 Task: Start in the project TripHive the sprint 'Supernatural', with a duration of 2 weeks.
Action: Mouse moved to (291, 295)
Screenshot: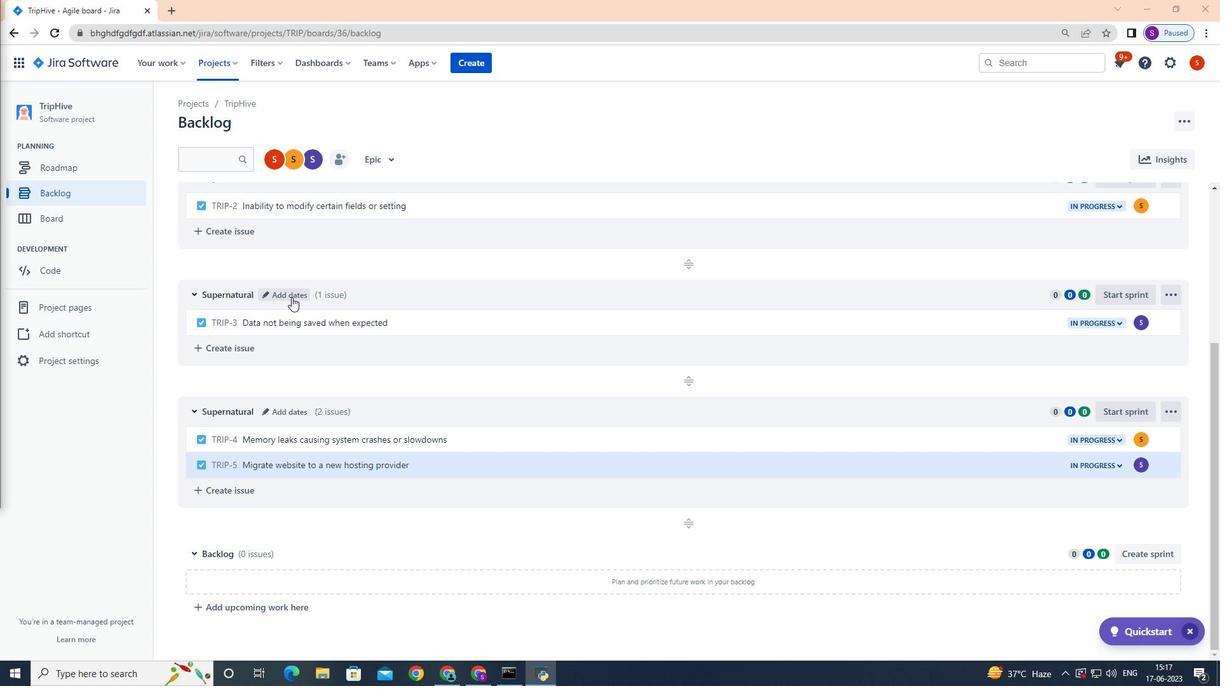 
Action: Mouse pressed left at (291, 295)
Screenshot: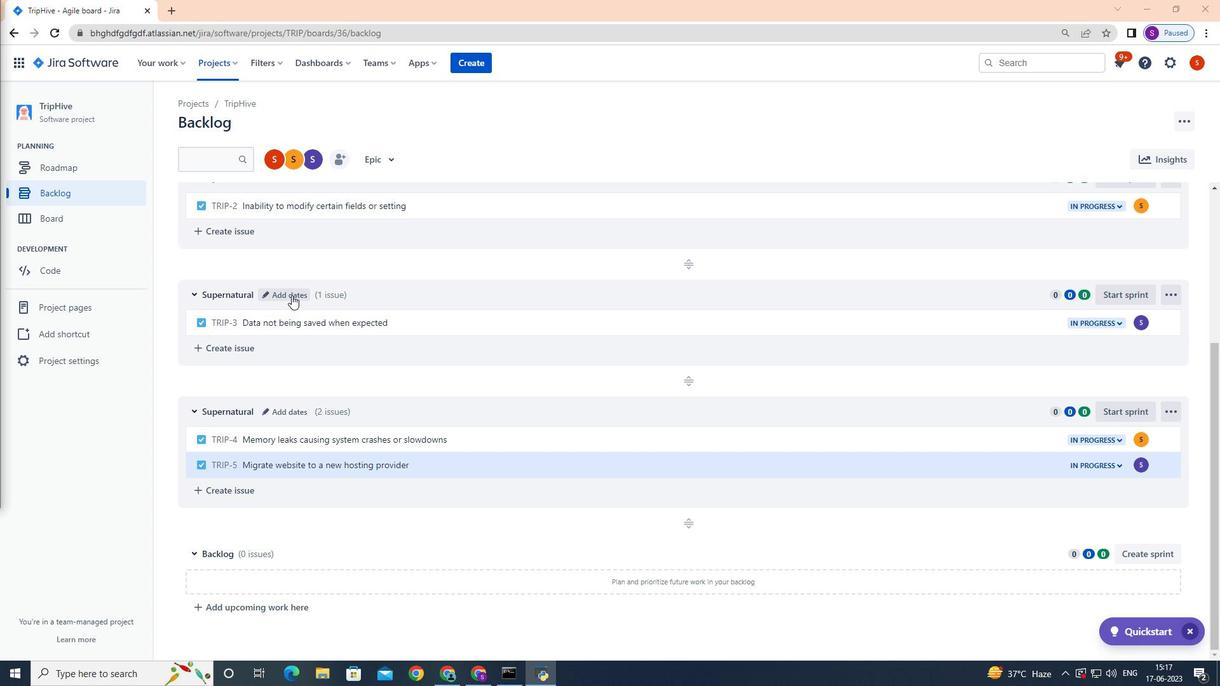 
Action: Mouse moved to (579, 200)
Screenshot: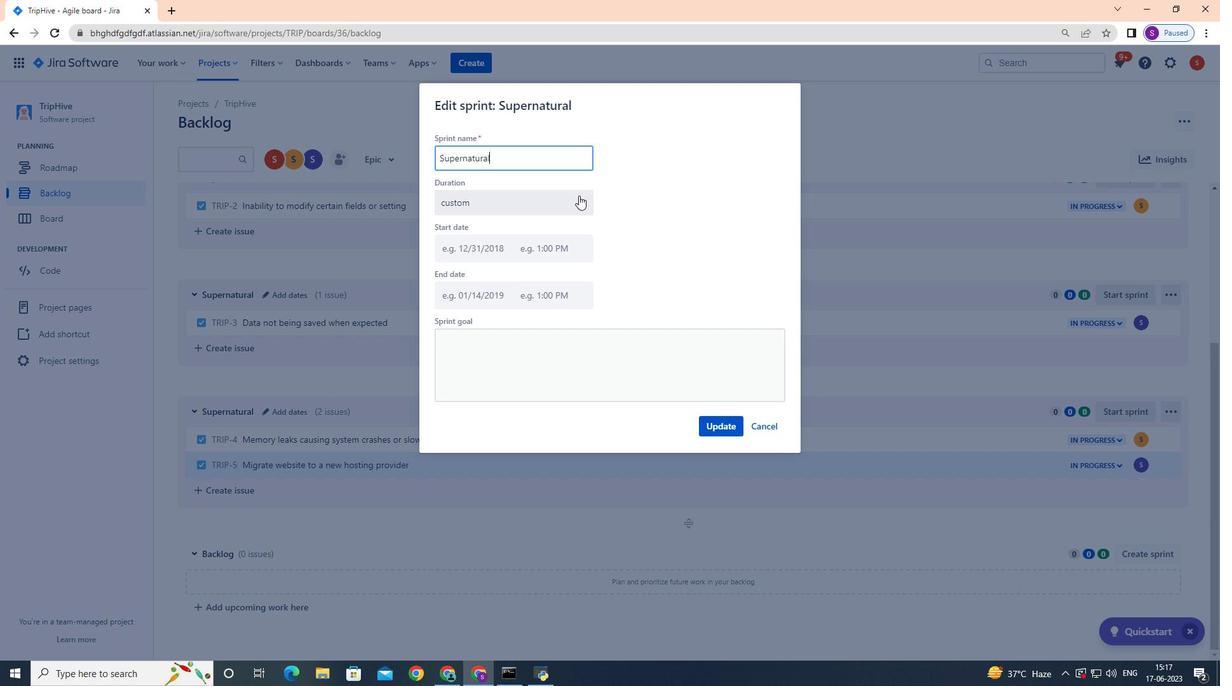 
Action: Mouse pressed left at (579, 200)
Screenshot: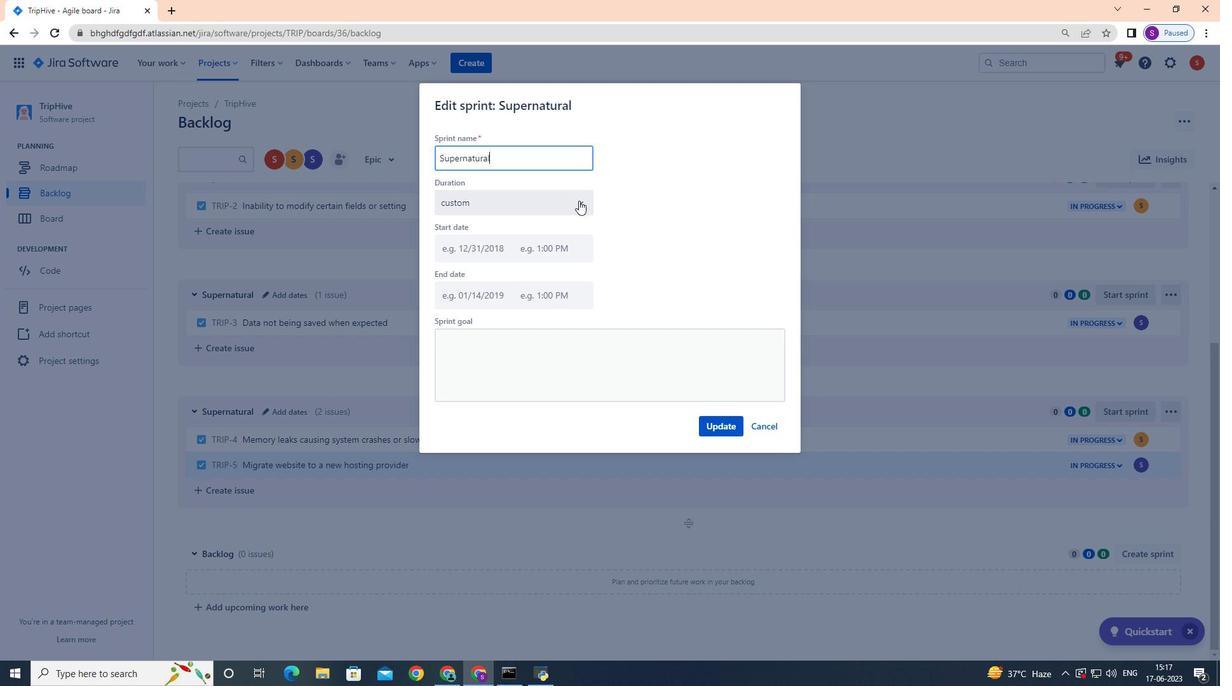 
Action: Mouse moved to (534, 253)
Screenshot: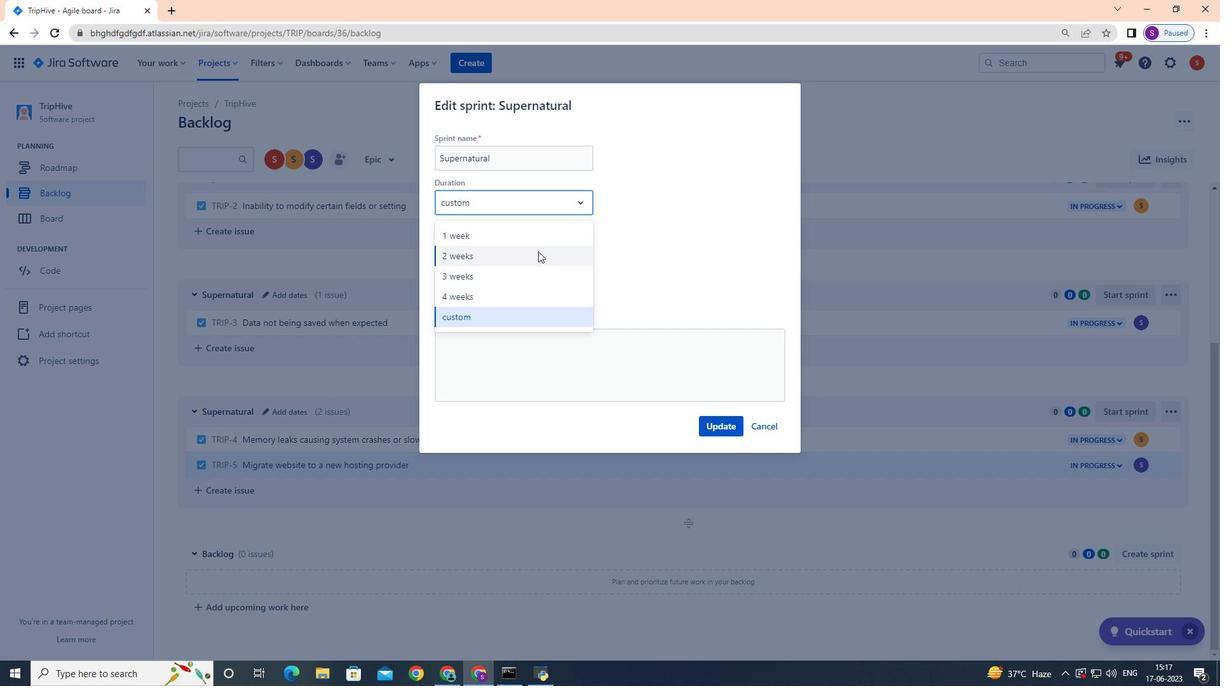 
Action: Mouse pressed left at (534, 253)
Screenshot: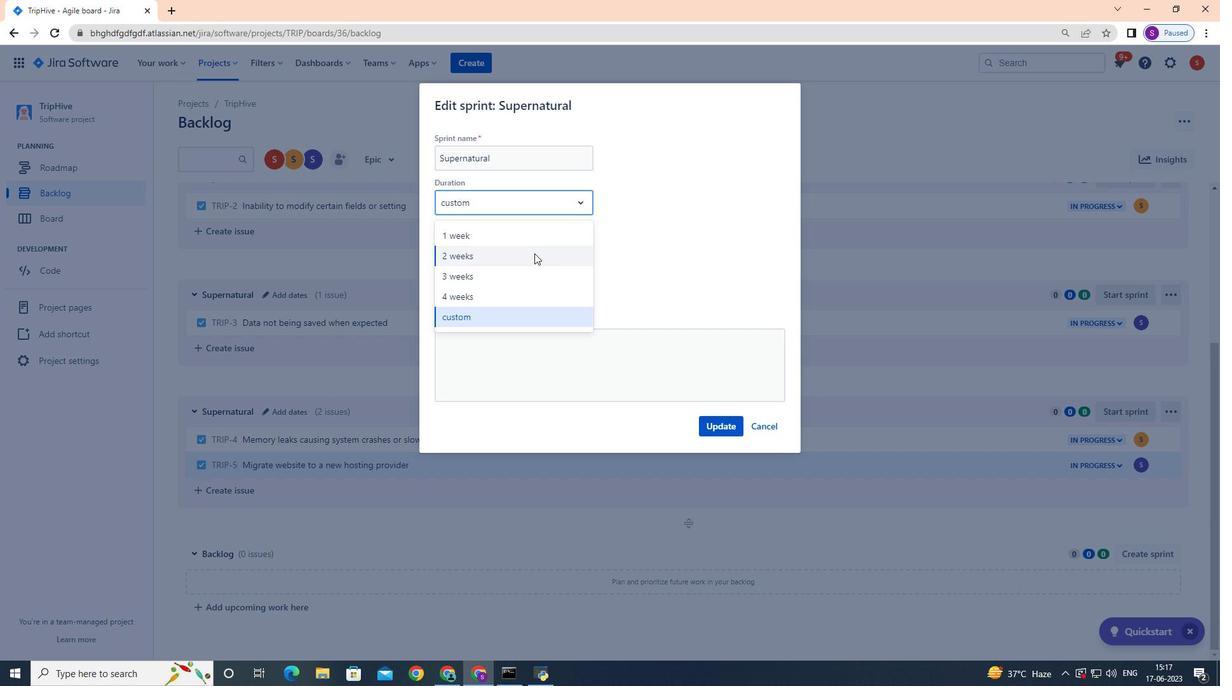 
Action: Mouse moved to (716, 424)
Screenshot: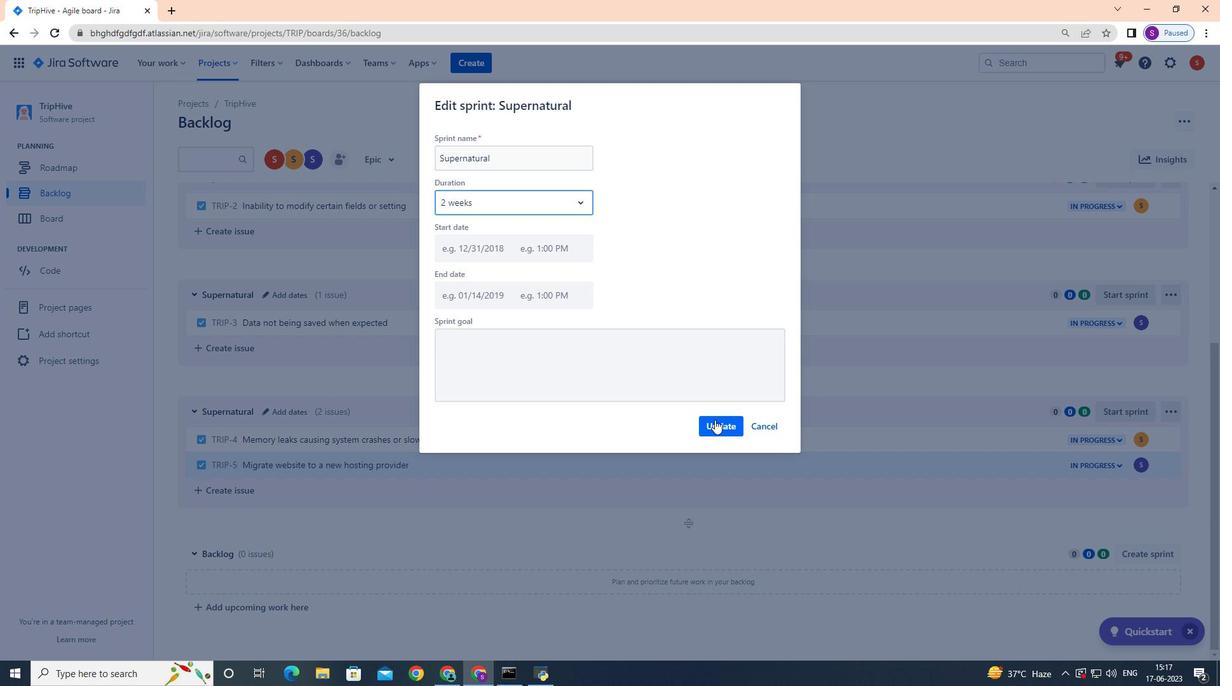 
Action: Mouse pressed left at (716, 424)
Screenshot: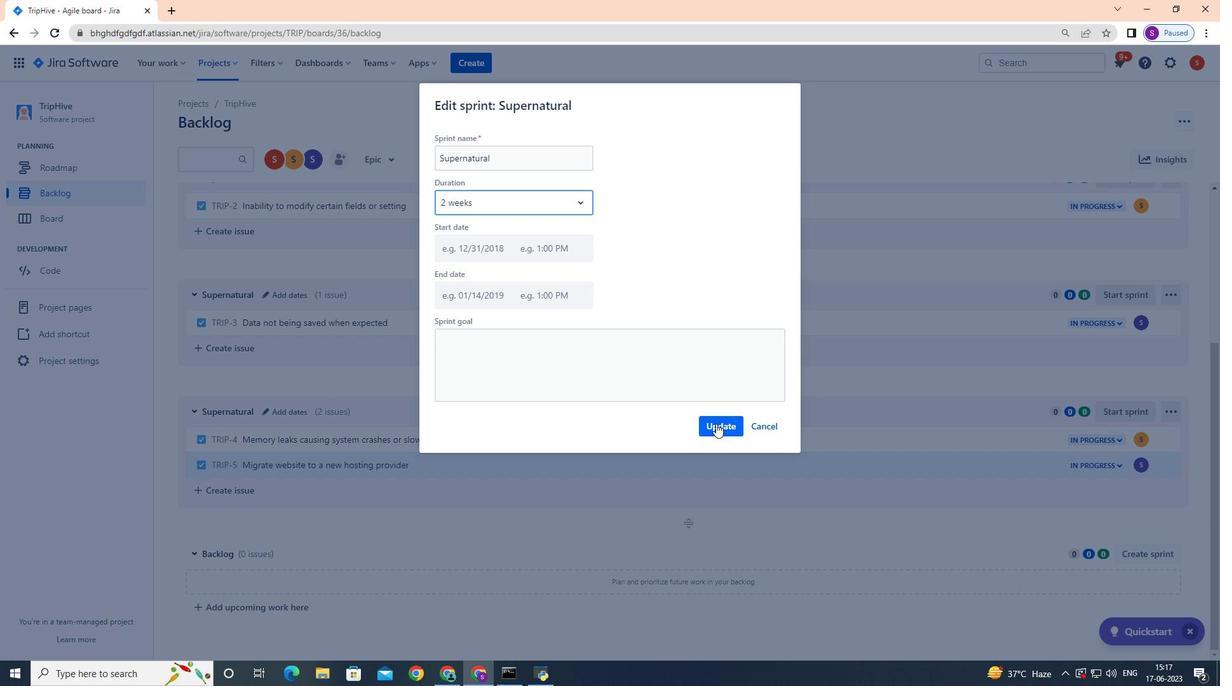 
